 Task: Add Siggi's Mixed Berries Skyr Yogurt to the cart.
Action: Mouse pressed left at (11, 116)
Screenshot: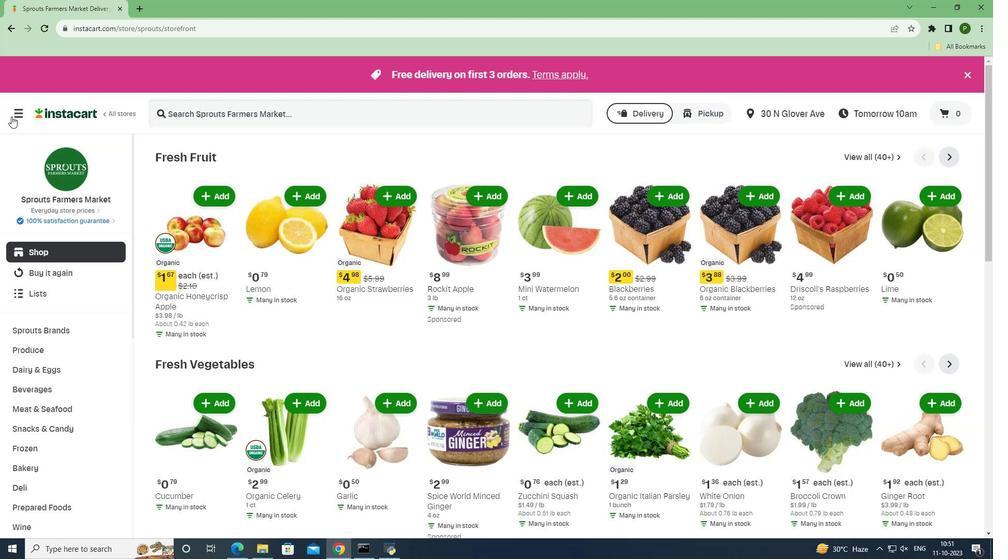 
Action: Mouse moved to (48, 272)
Screenshot: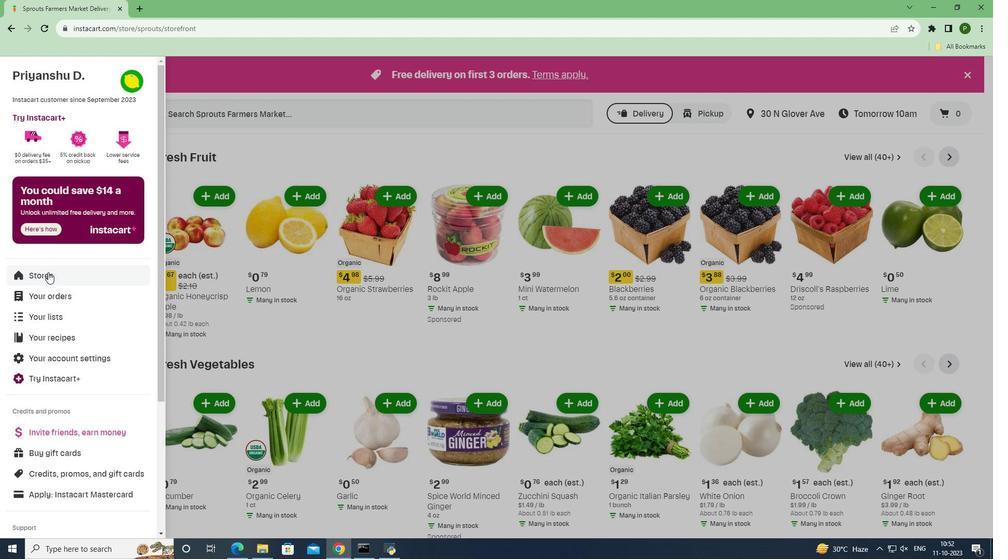 
Action: Mouse pressed left at (48, 272)
Screenshot: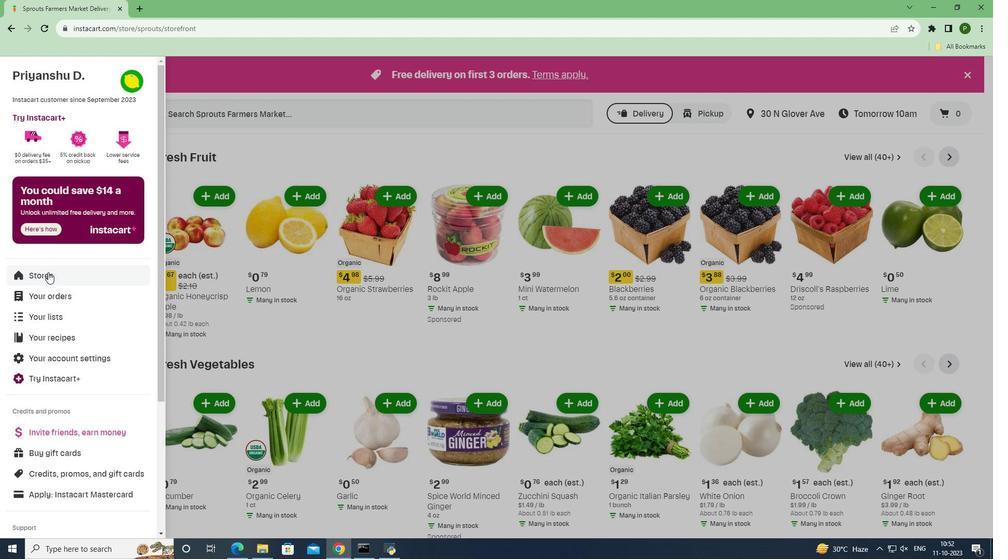 
Action: Mouse moved to (234, 120)
Screenshot: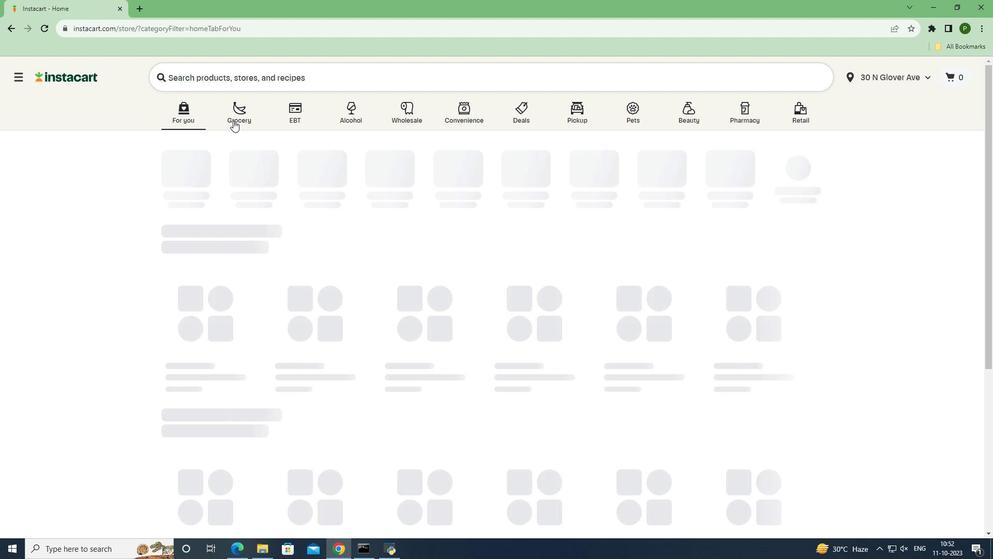 
Action: Mouse pressed left at (234, 120)
Screenshot: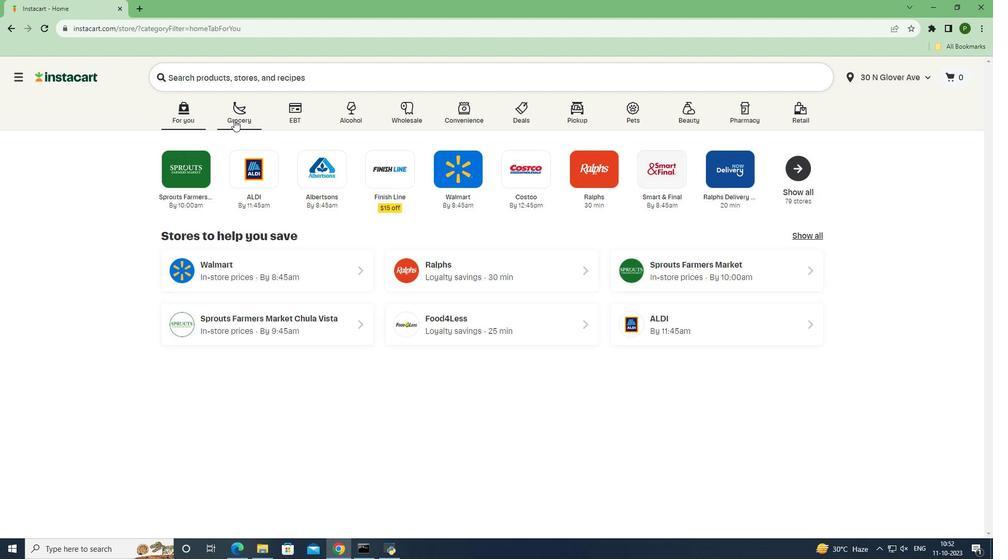 
Action: Mouse moved to (415, 240)
Screenshot: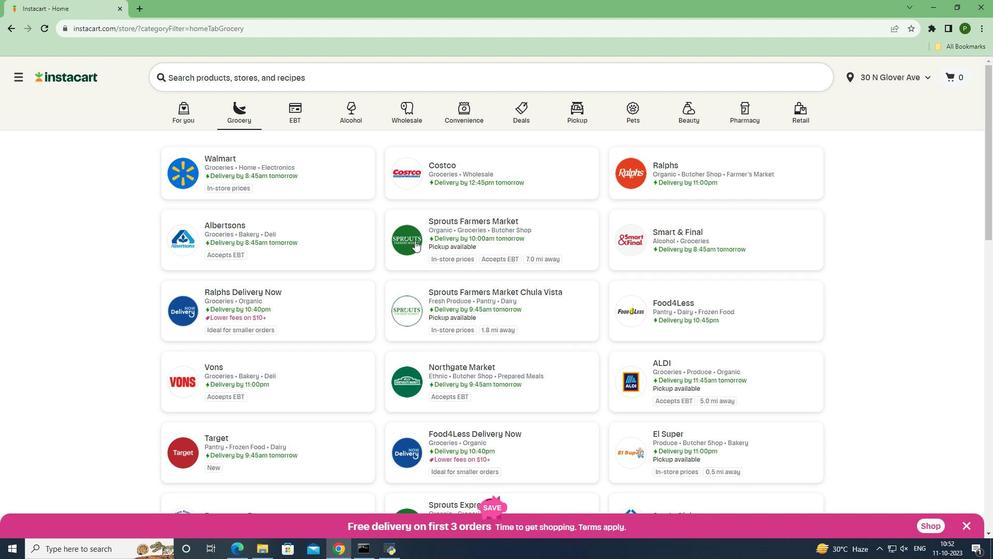 
Action: Mouse pressed left at (415, 240)
Screenshot: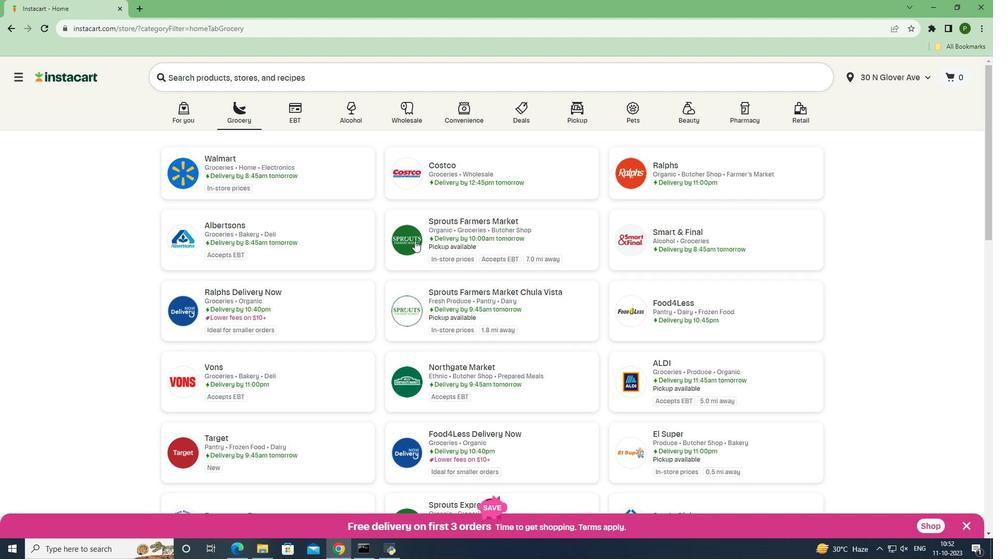
Action: Mouse moved to (58, 369)
Screenshot: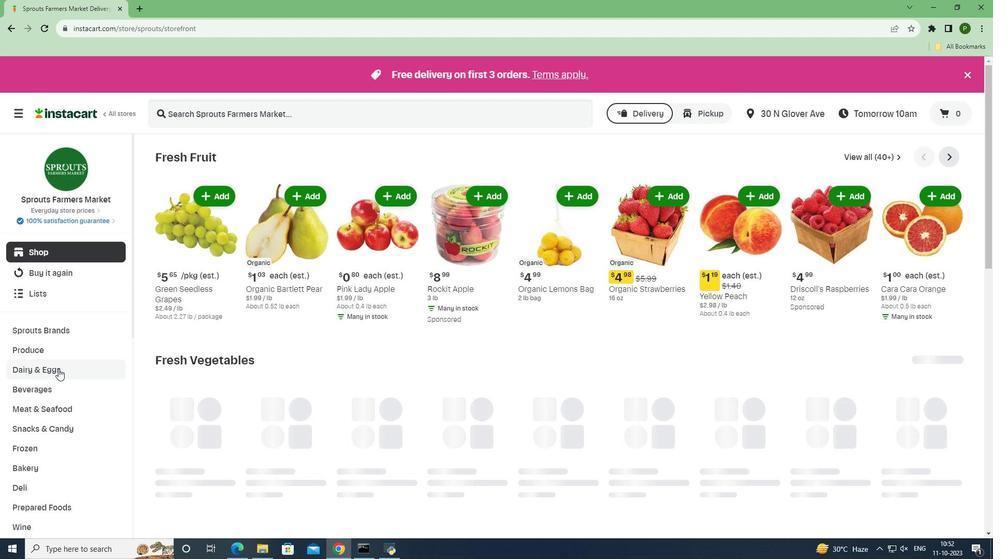 
Action: Mouse pressed left at (58, 369)
Screenshot: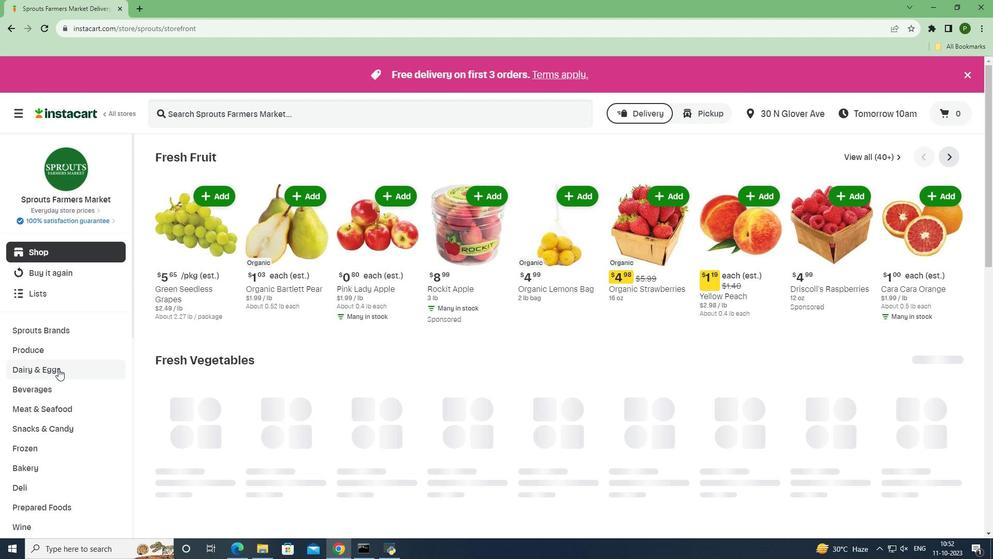 
Action: Mouse moved to (51, 442)
Screenshot: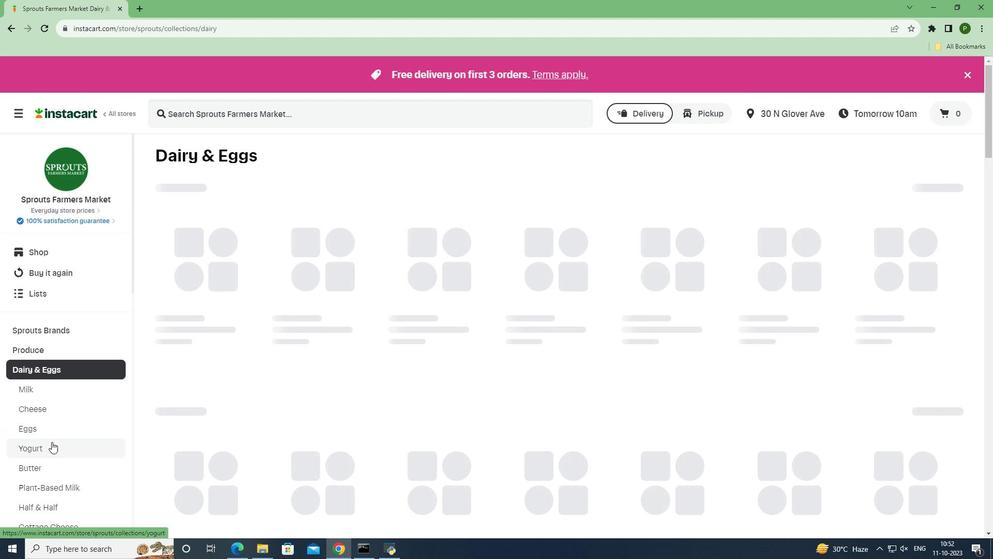 
Action: Mouse pressed left at (51, 442)
Screenshot: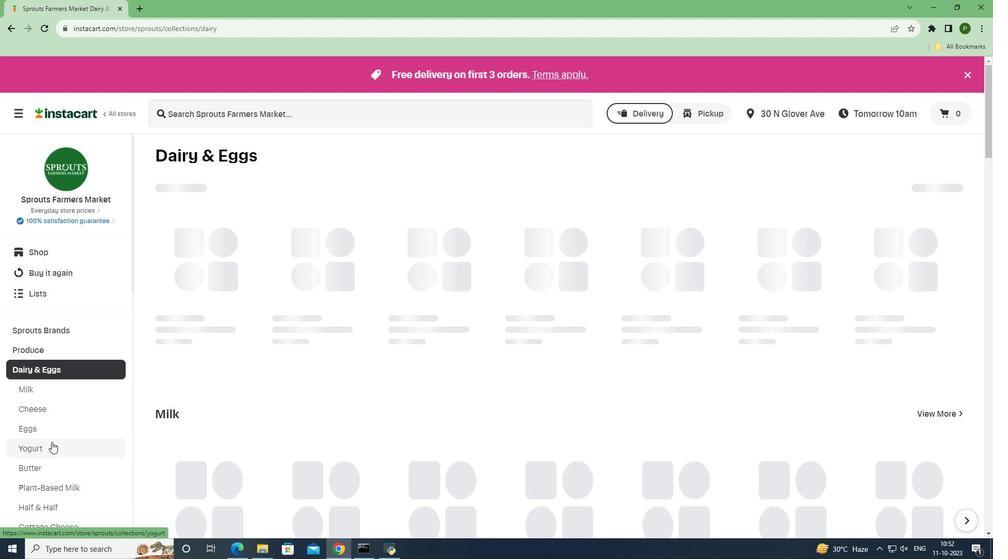 
Action: Mouse moved to (242, 106)
Screenshot: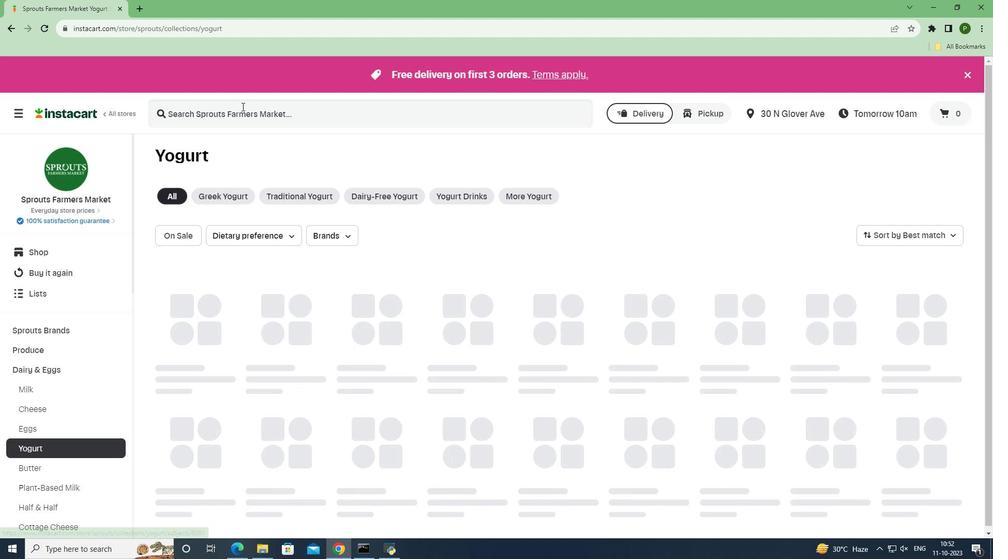 
Action: Mouse pressed left at (242, 106)
Screenshot: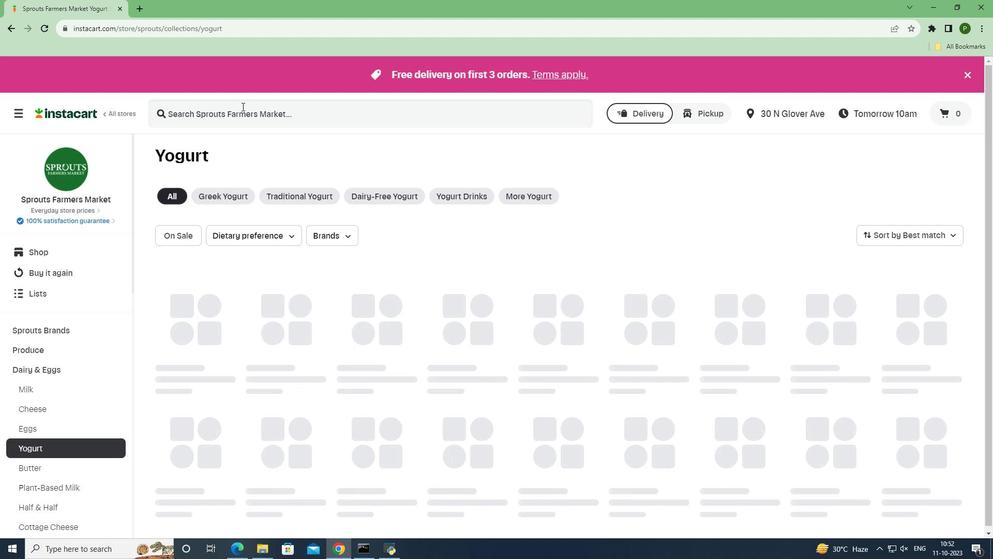 
Action: Key pressed <Key.caps_lock>S<Key.caps_lock>iggi's<Key.space><Key.caps_lock>M<Key.caps_lock>ixed<Key.space><Key.caps_lock>B<Key.caps_lock>erries<Key.space><Key.caps_lock>S<Key.caps_lock>kyr<Key.space><Key.caps_lock>Y<Key.caps_lock>ogurt<Key.space><Key.enter>
Screenshot: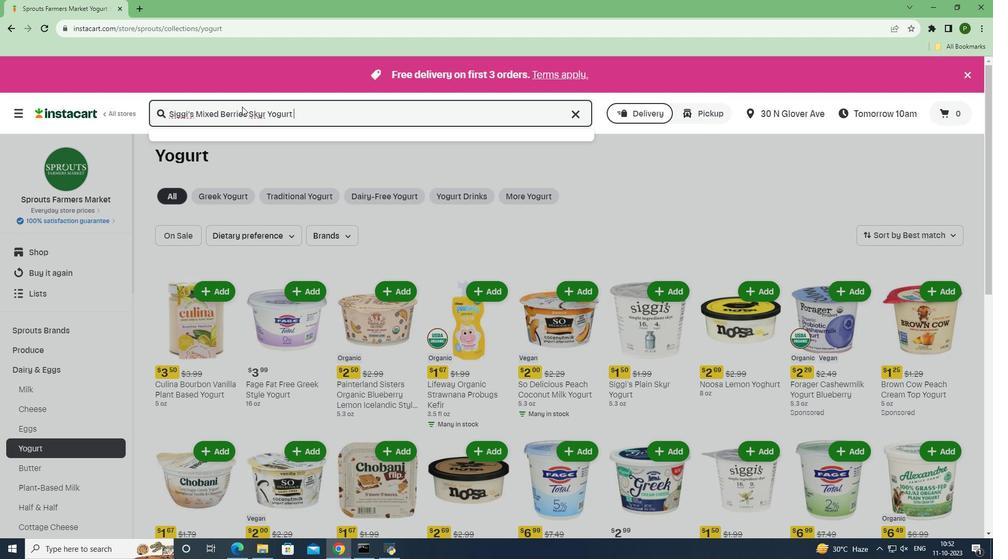 
Action: Mouse moved to (601, 215)
Screenshot: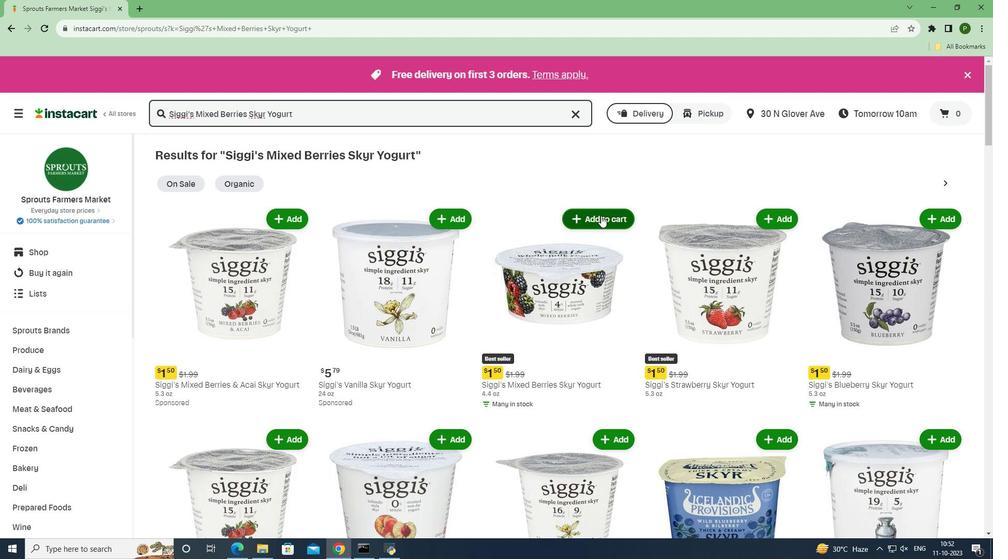 
Action: Mouse pressed left at (601, 215)
Screenshot: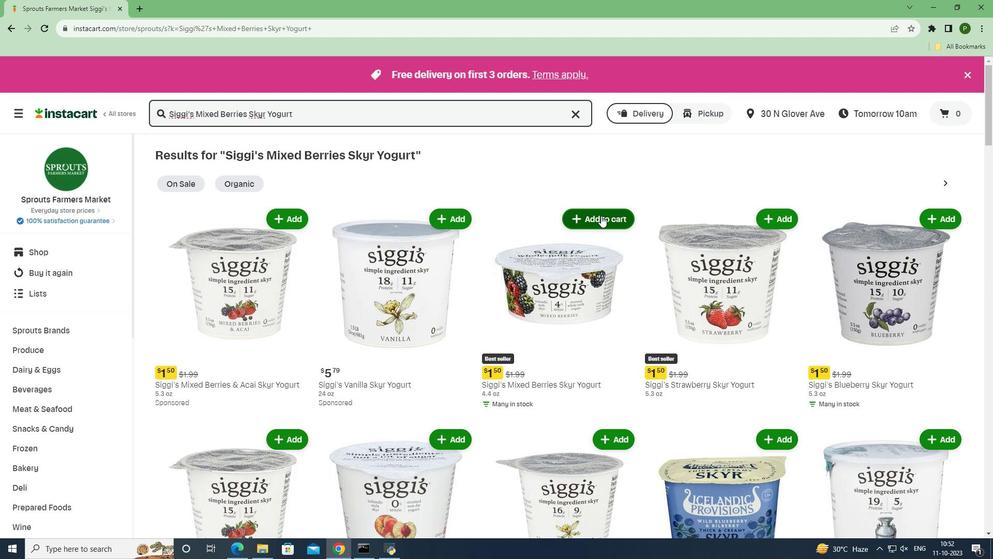 
Action: Mouse moved to (645, 265)
Screenshot: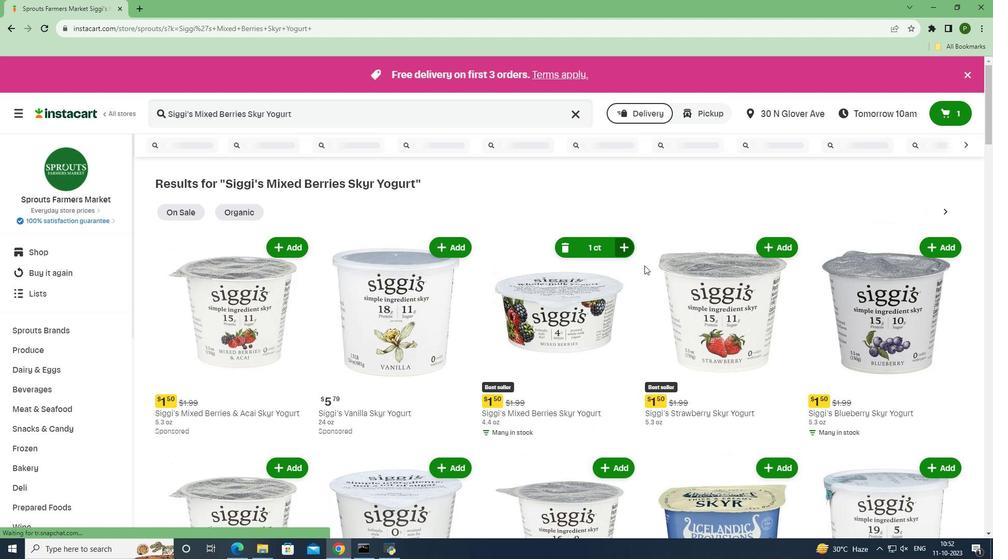 
